 Task: Look for products in the category "Cheddar" from Tillamook only.
Action: Mouse moved to (699, 263)
Screenshot: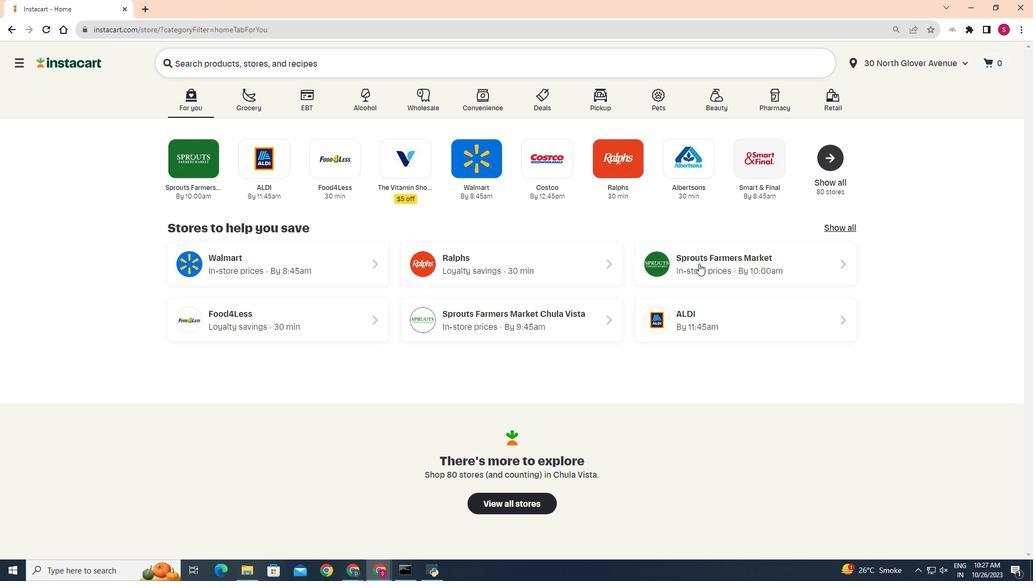 
Action: Mouse pressed left at (699, 263)
Screenshot: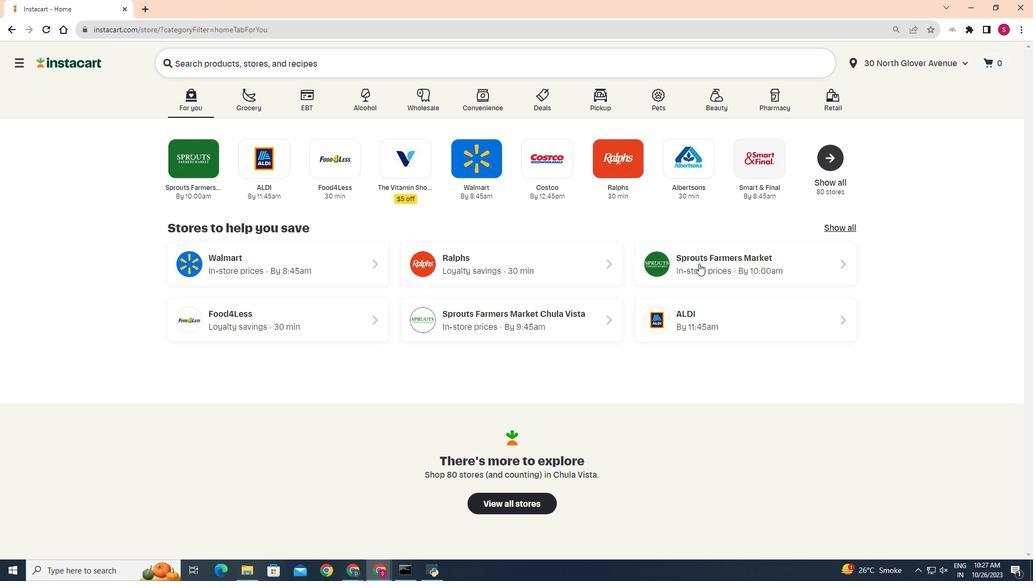 
Action: Mouse moved to (34, 490)
Screenshot: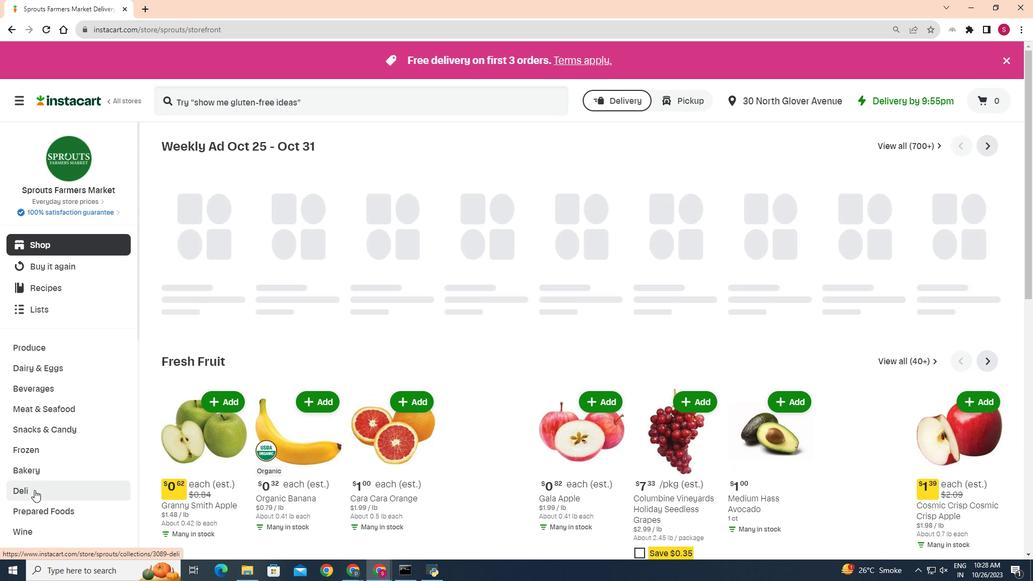 
Action: Mouse pressed left at (34, 490)
Screenshot: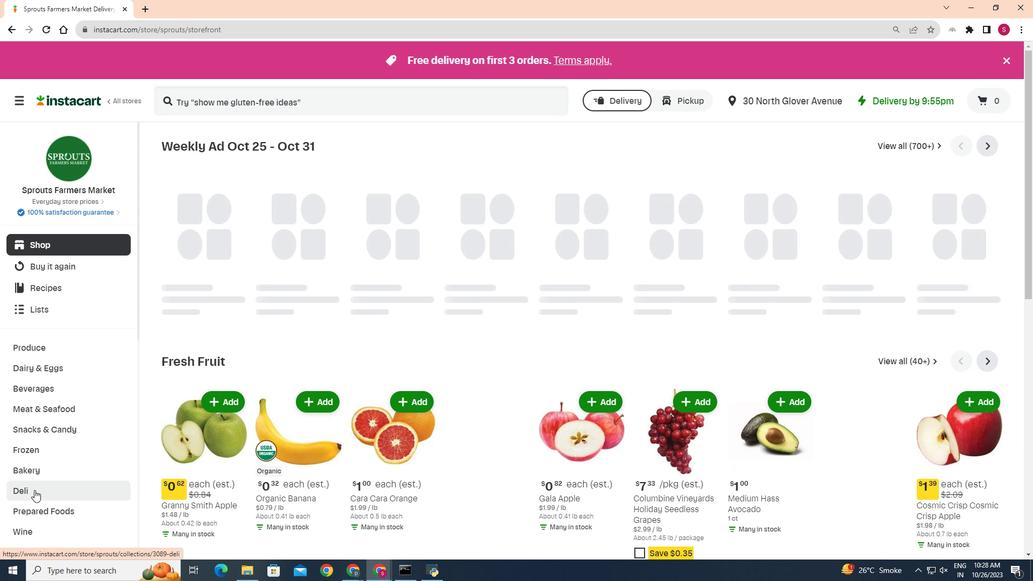 
Action: Mouse moved to (278, 173)
Screenshot: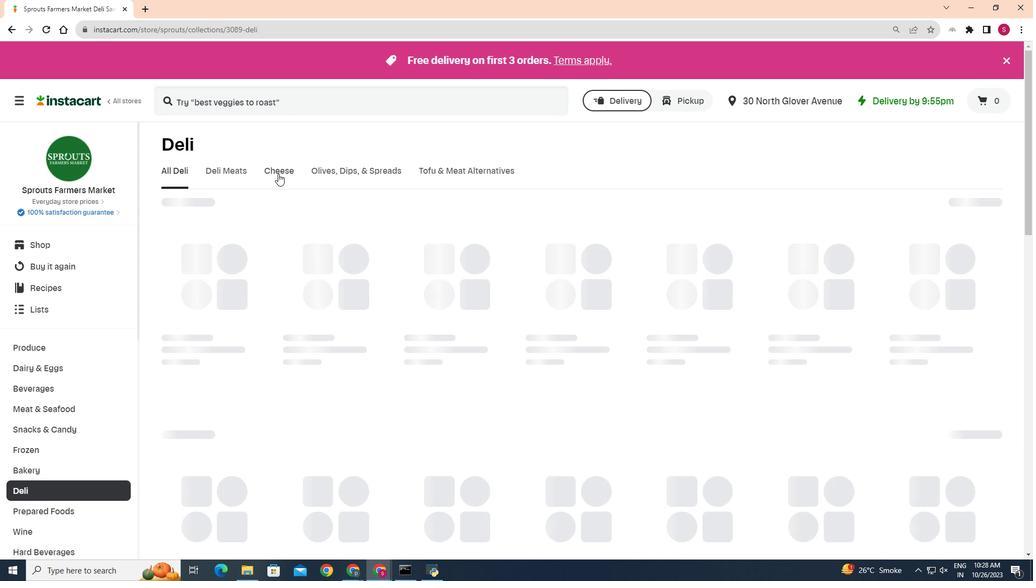 
Action: Mouse pressed left at (278, 173)
Screenshot: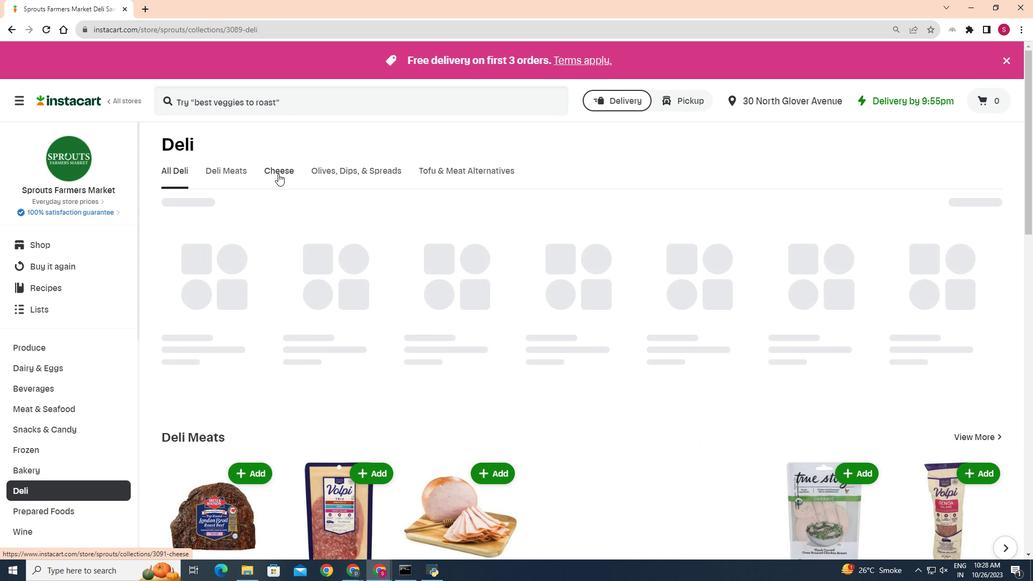 
Action: Mouse moved to (243, 212)
Screenshot: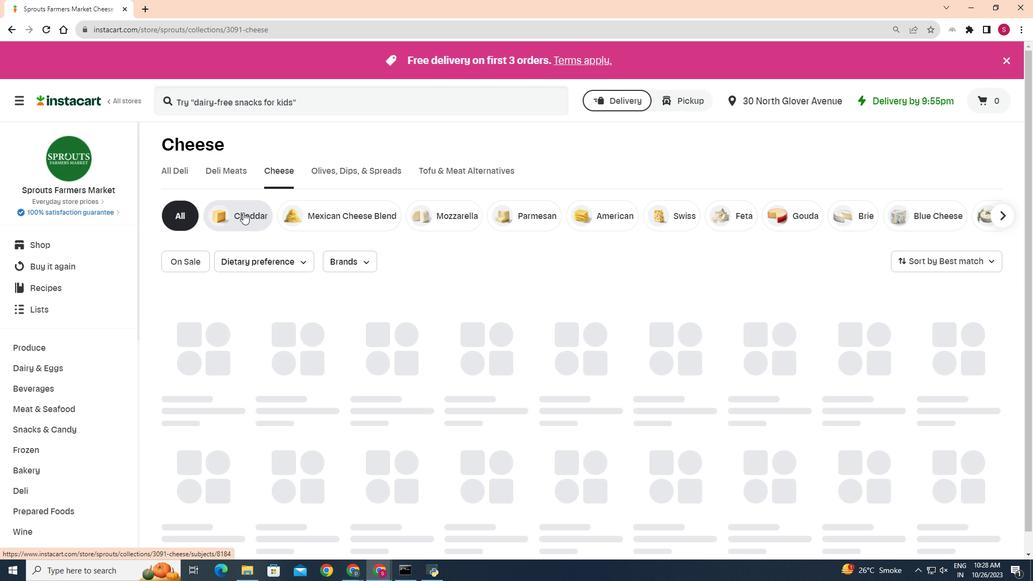 
Action: Mouse pressed left at (243, 212)
Screenshot: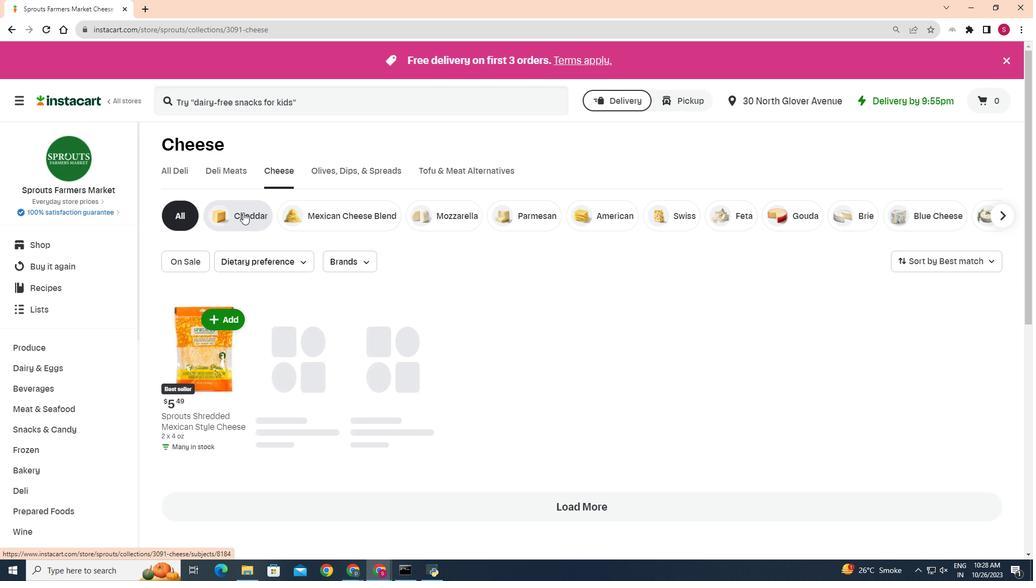 
Action: Mouse moved to (363, 258)
Screenshot: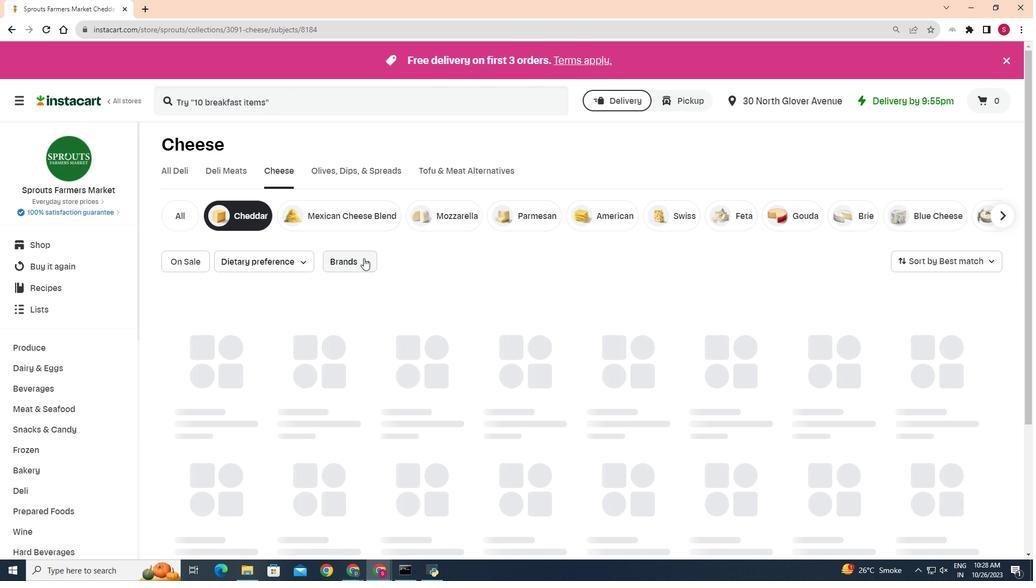 
Action: Mouse pressed left at (363, 258)
Screenshot: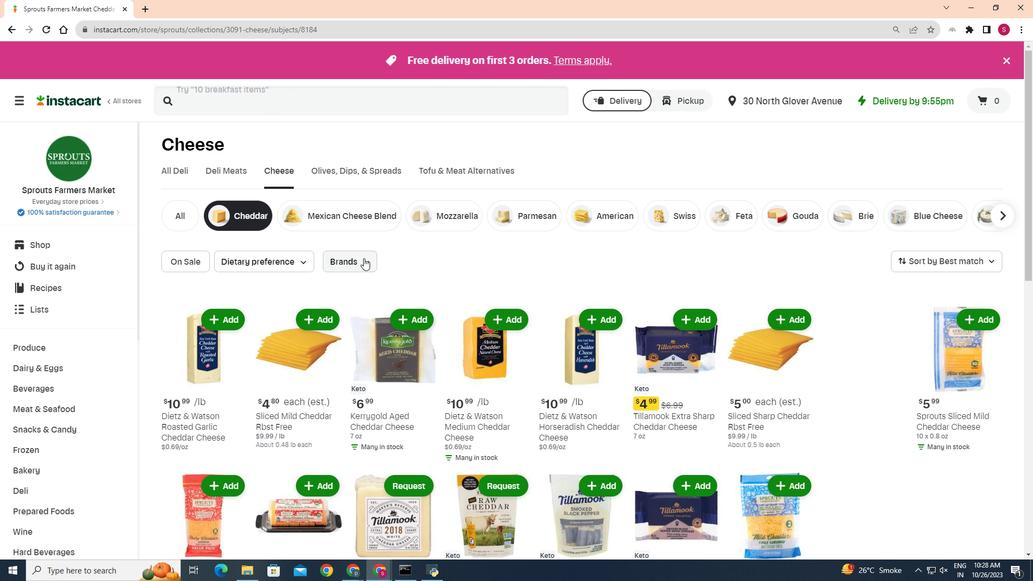
Action: Mouse moved to (341, 316)
Screenshot: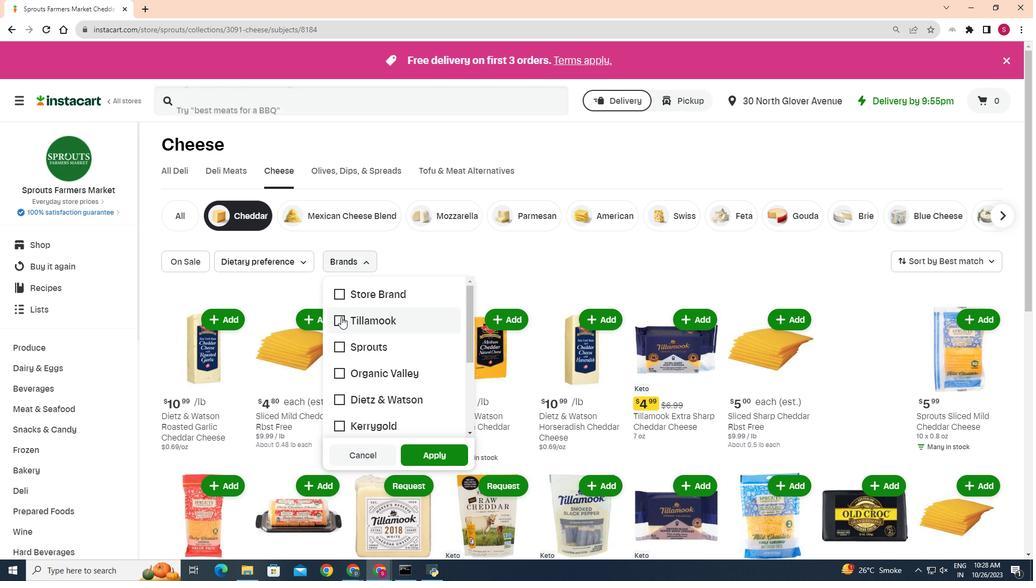 
Action: Mouse pressed left at (341, 316)
Screenshot: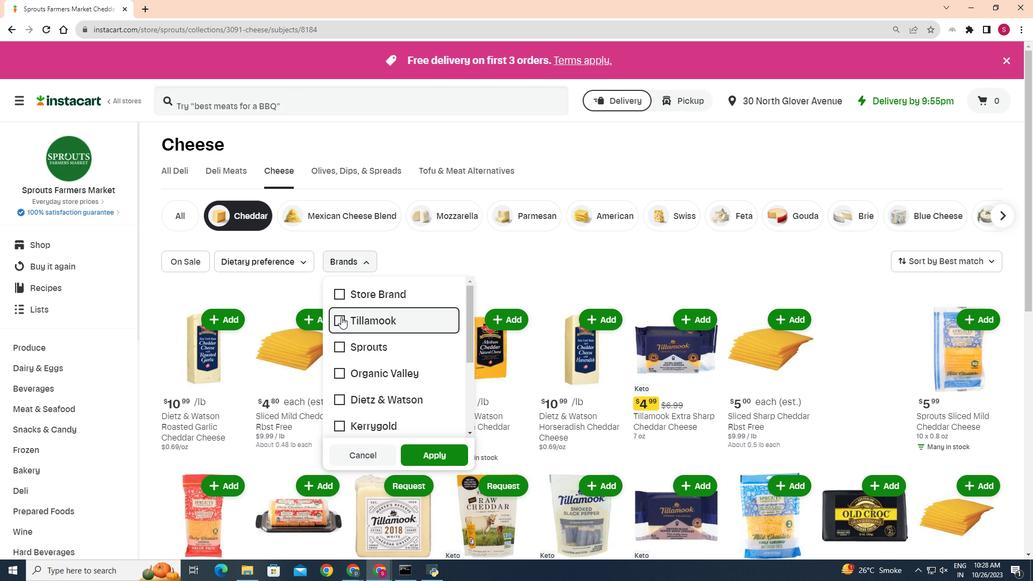 
Action: Mouse moved to (423, 457)
Screenshot: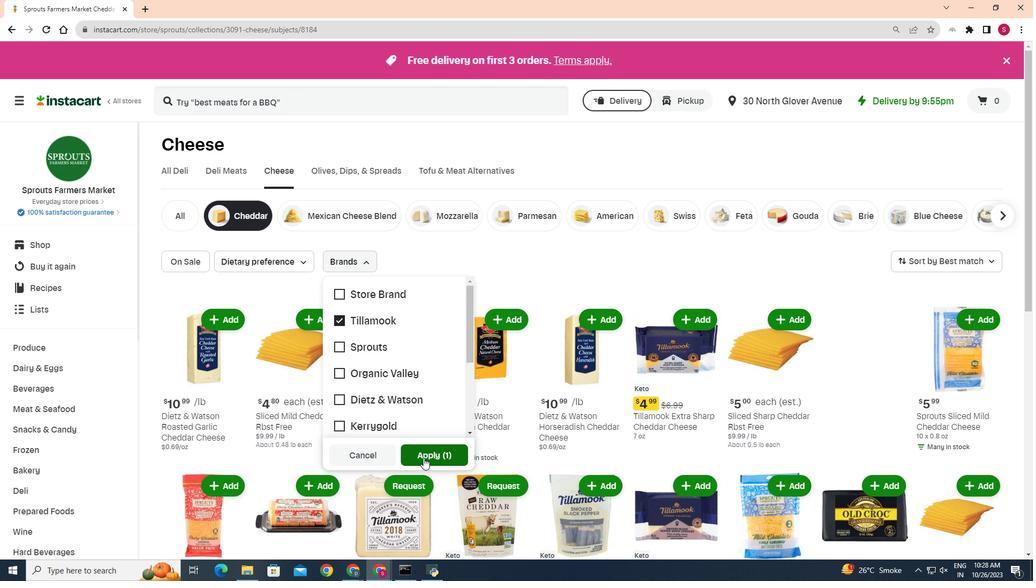 
Action: Mouse pressed left at (423, 457)
Screenshot: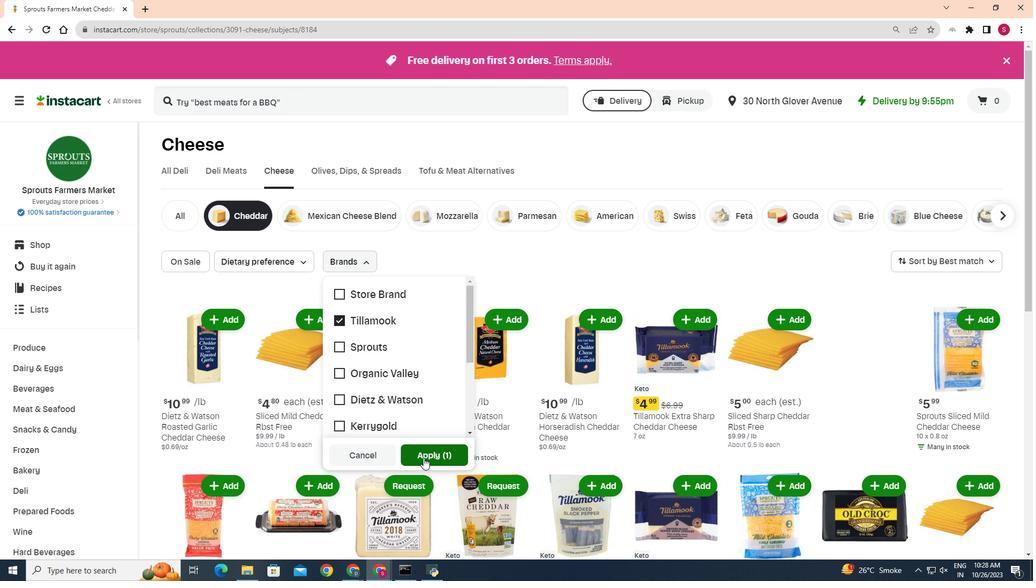
Action: Mouse moved to (811, 364)
Screenshot: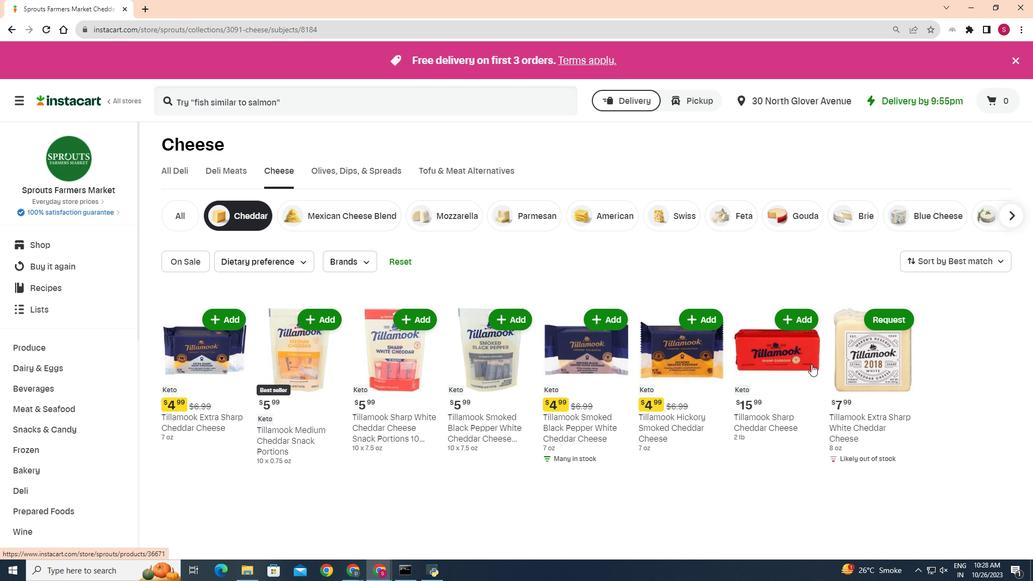
